 Task: Create a rule from the Agile list, Priority changed -> Complete task in the project AgileFalcon if Priority Cleared then Complete Task
Action: Mouse moved to (72, 528)
Screenshot: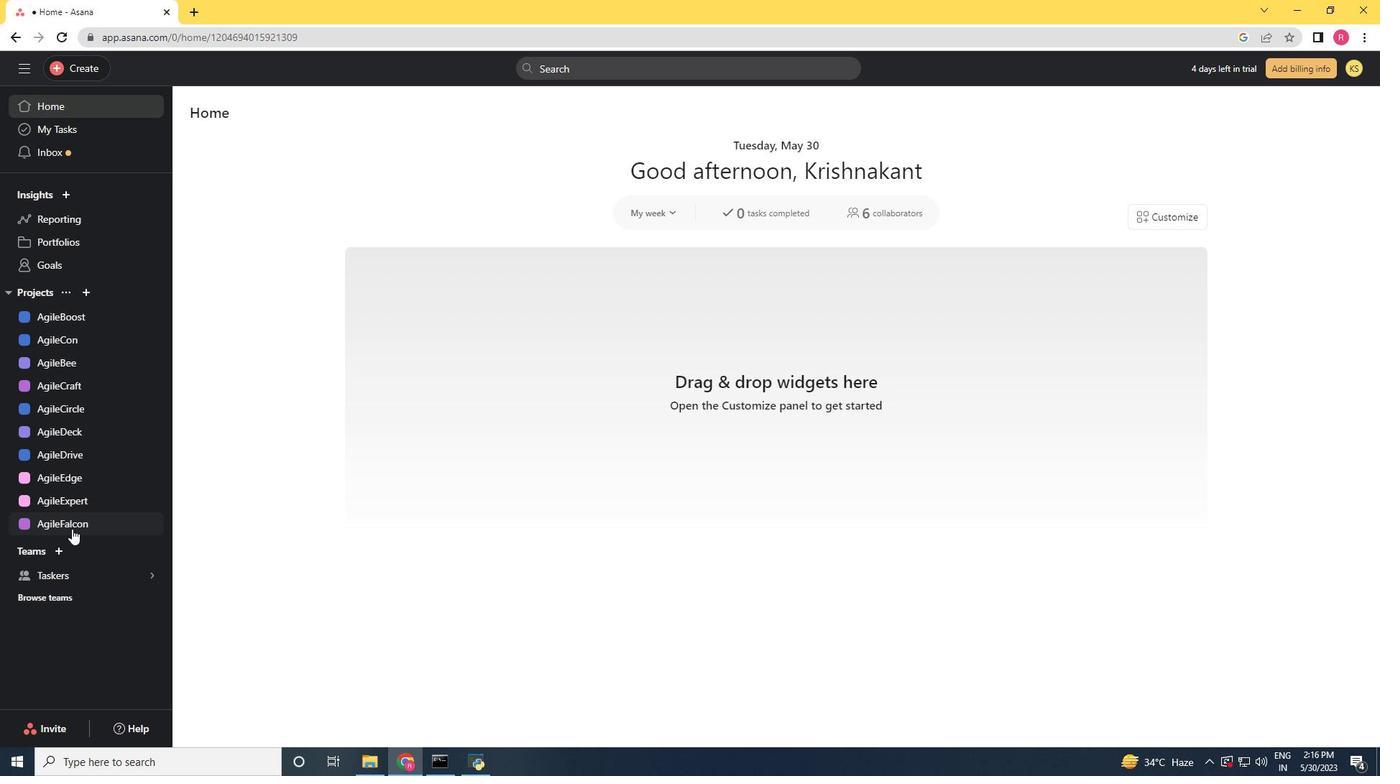 
Action: Mouse pressed left at (72, 528)
Screenshot: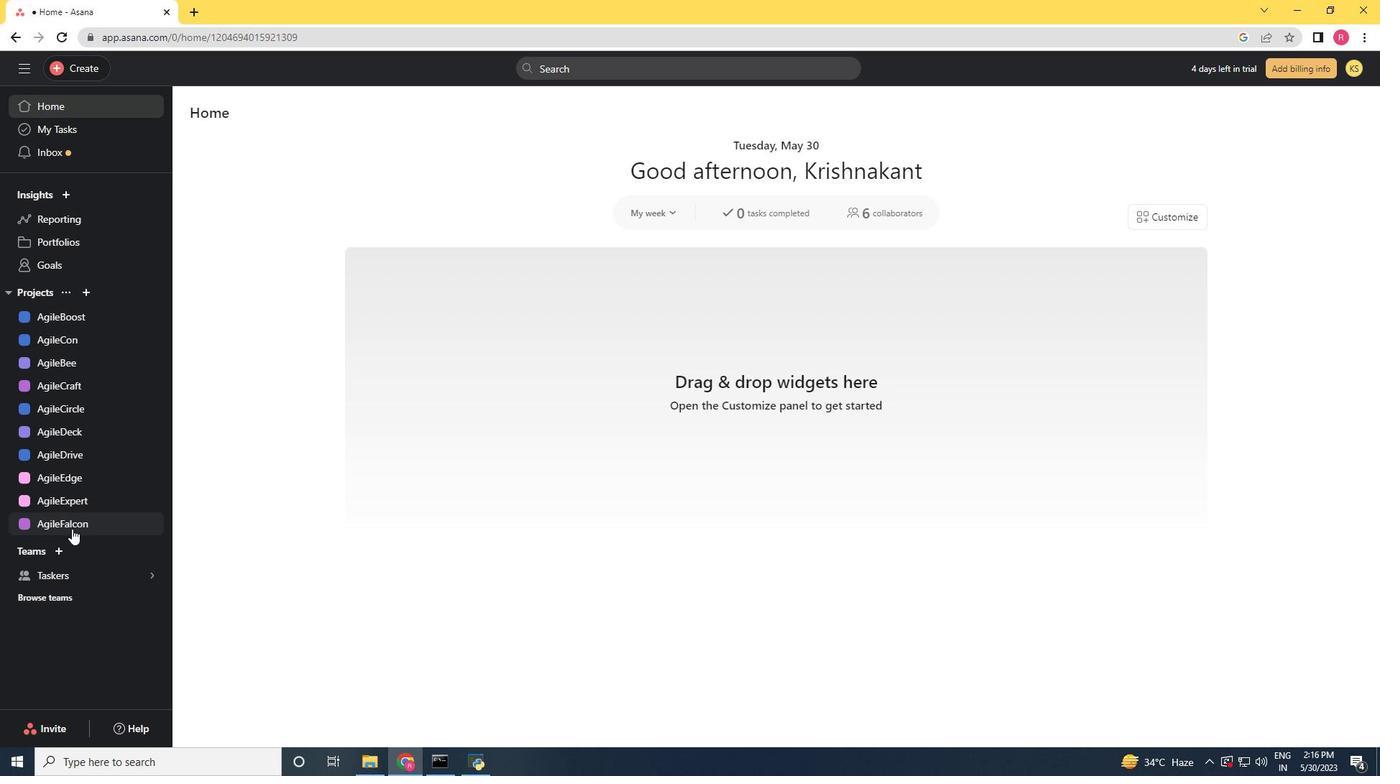 
Action: Mouse moved to (1330, 126)
Screenshot: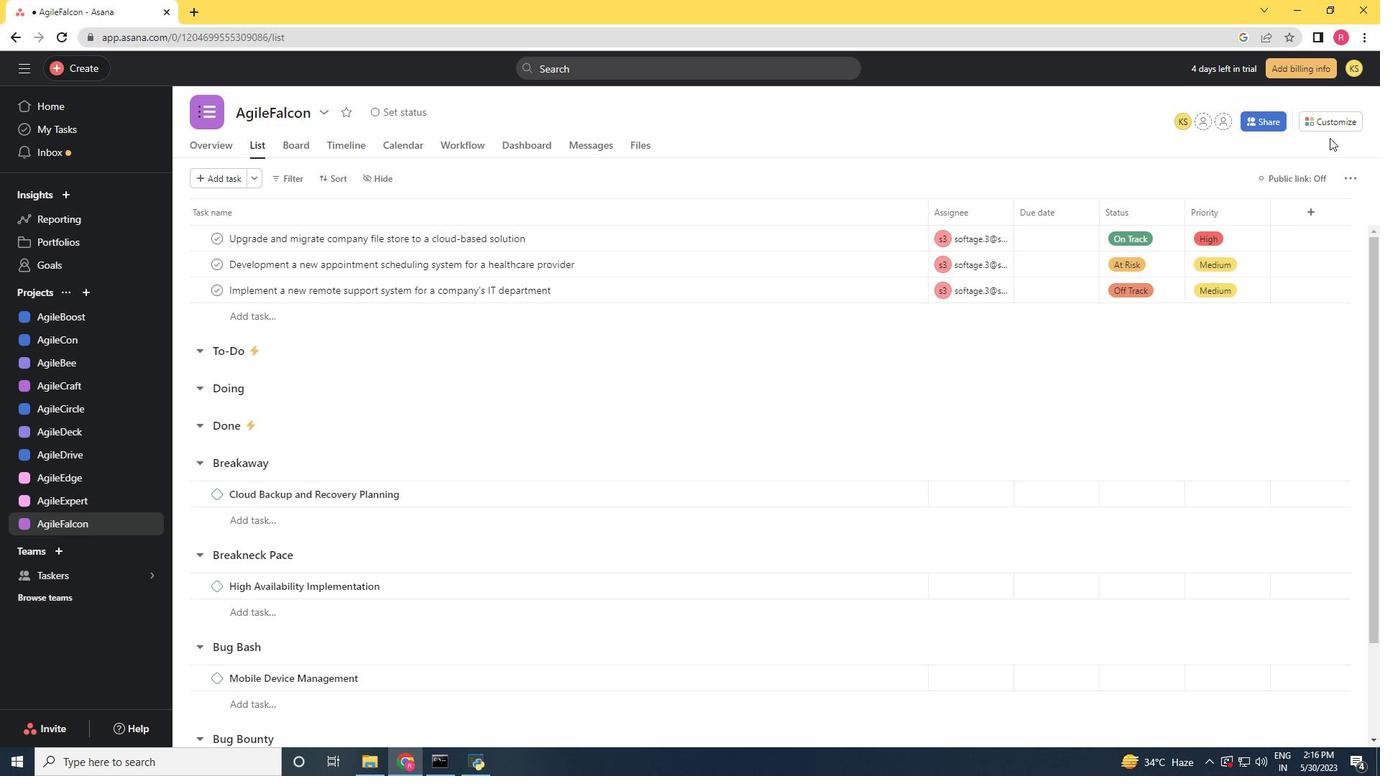 
Action: Mouse pressed left at (1330, 126)
Screenshot: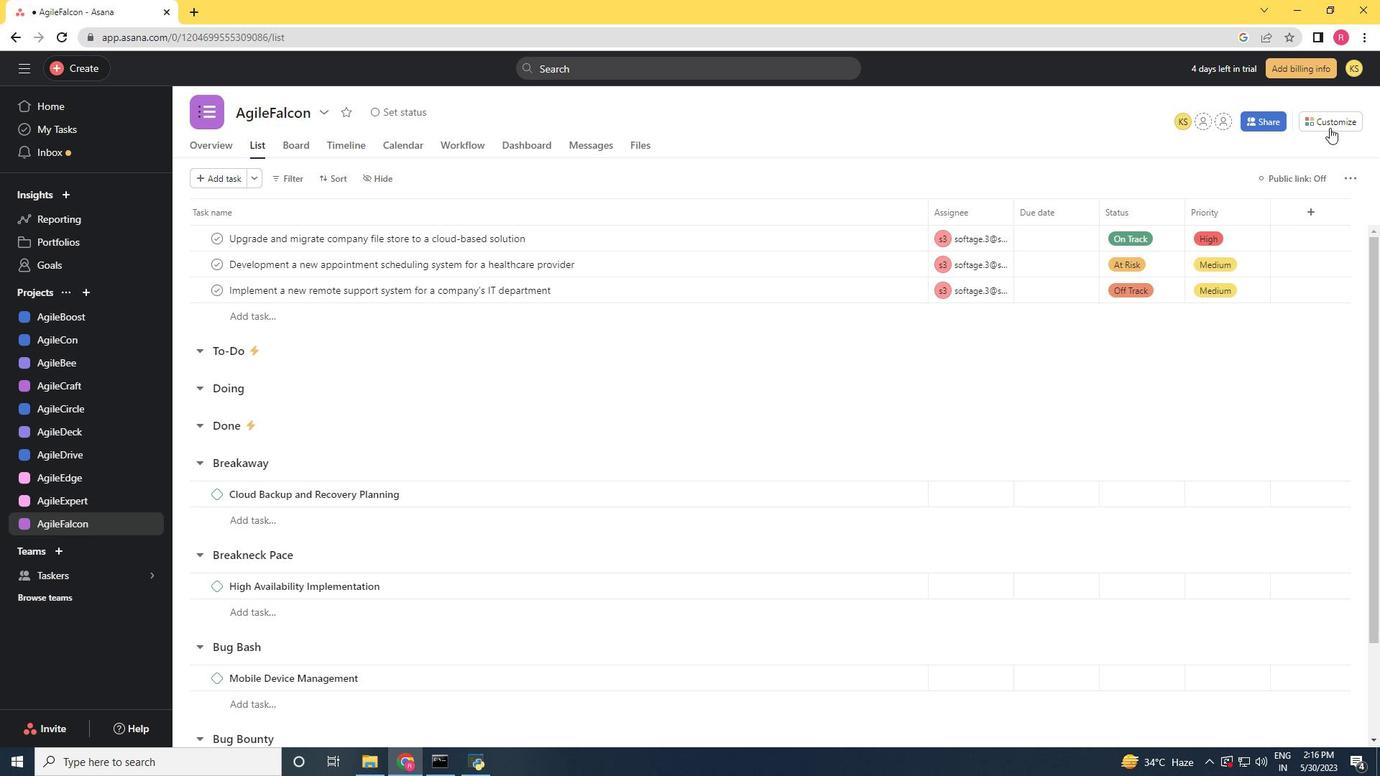 
Action: Mouse moved to (1087, 306)
Screenshot: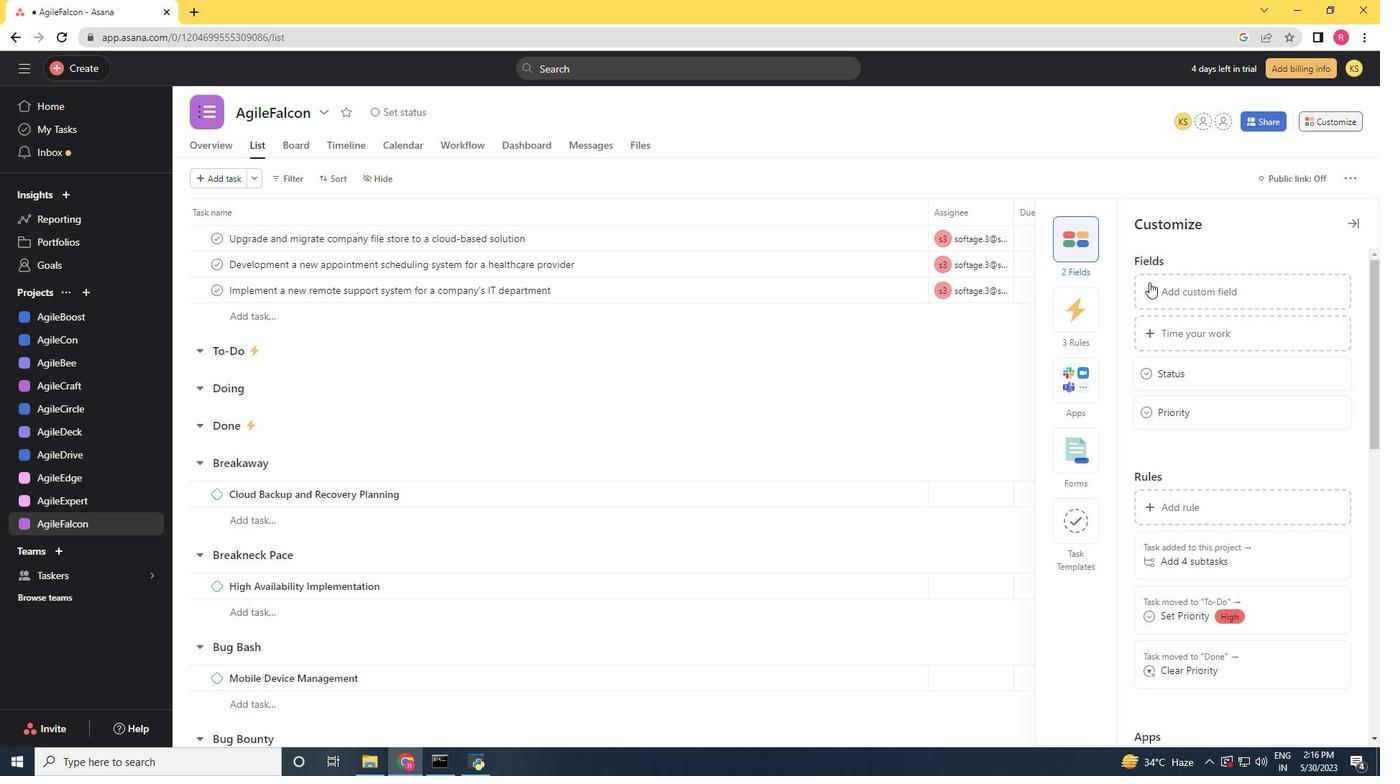 
Action: Mouse pressed left at (1087, 306)
Screenshot: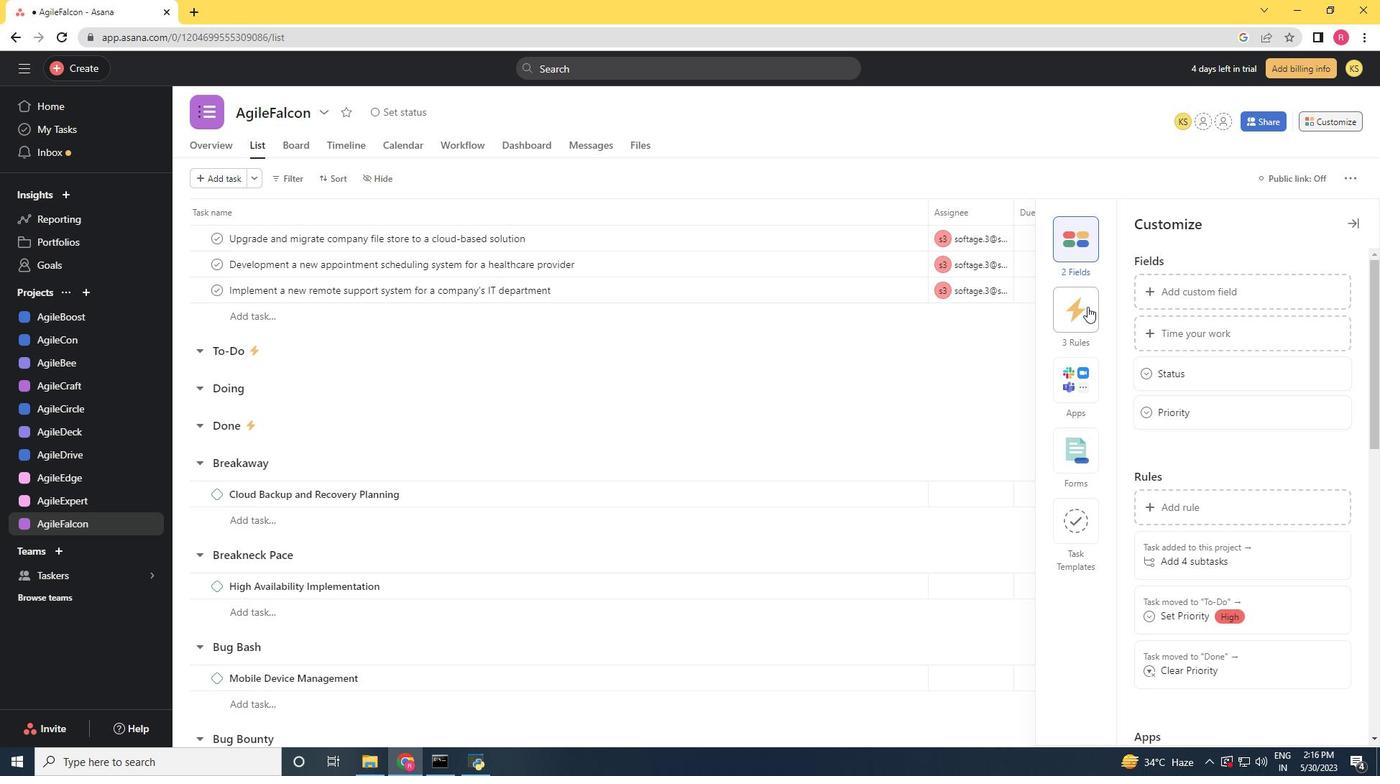 
Action: Mouse moved to (1153, 287)
Screenshot: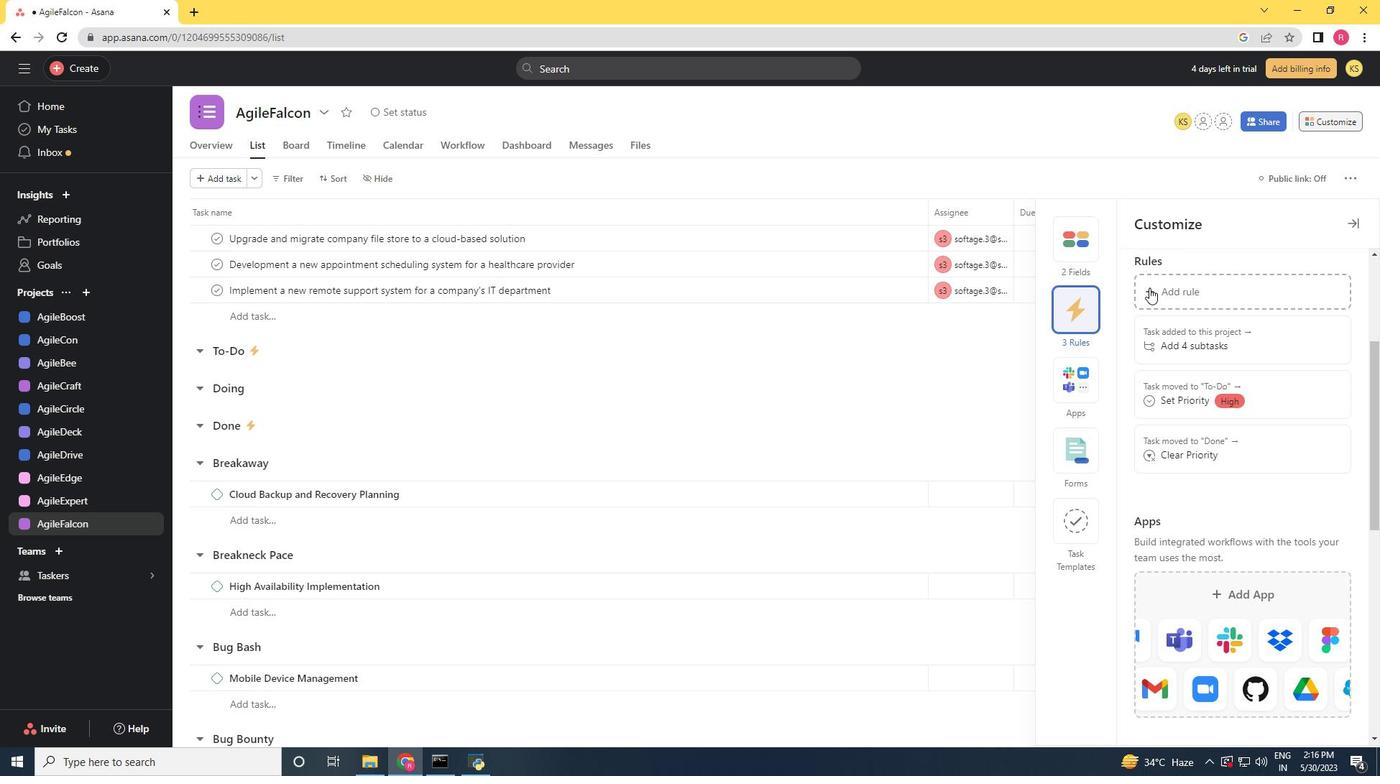 
Action: Mouse pressed left at (1153, 287)
Screenshot: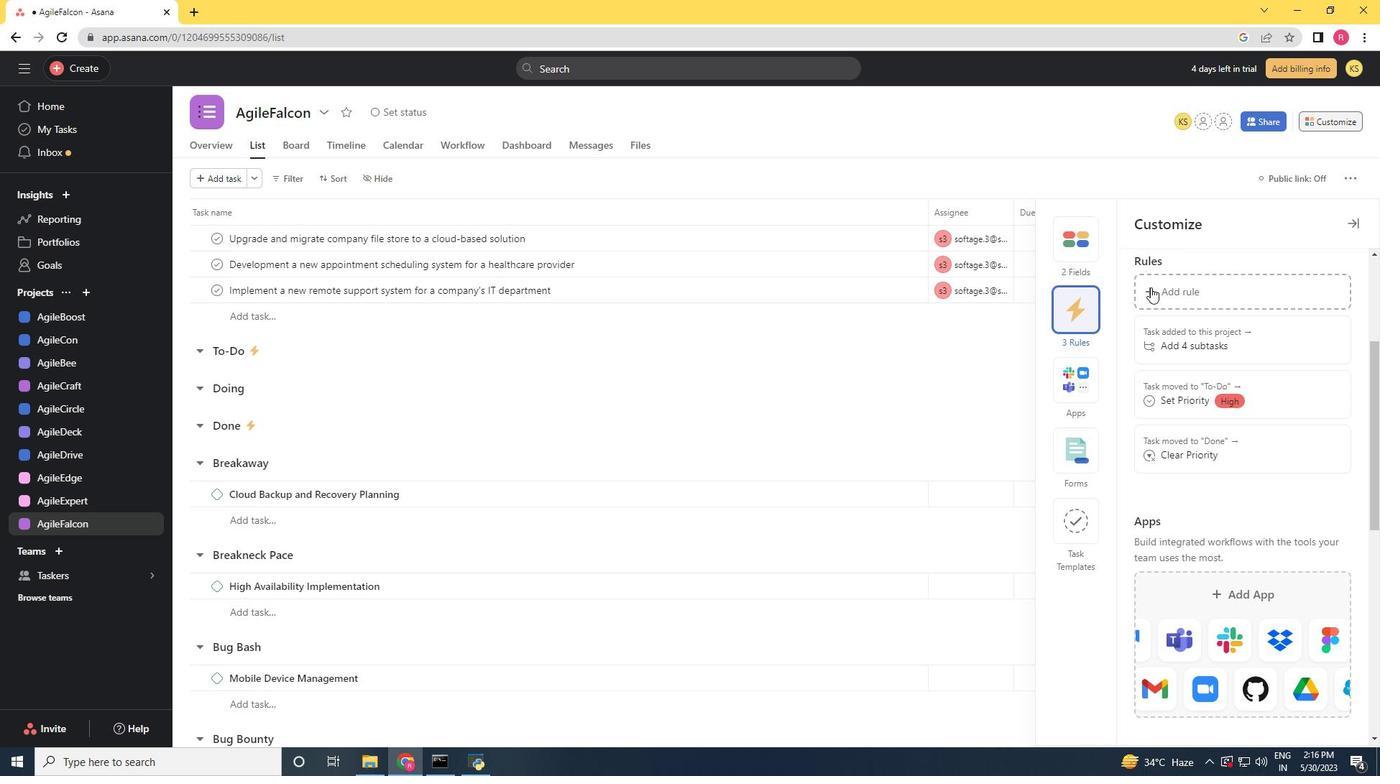 
Action: Mouse moved to (291, 219)
Screenshot: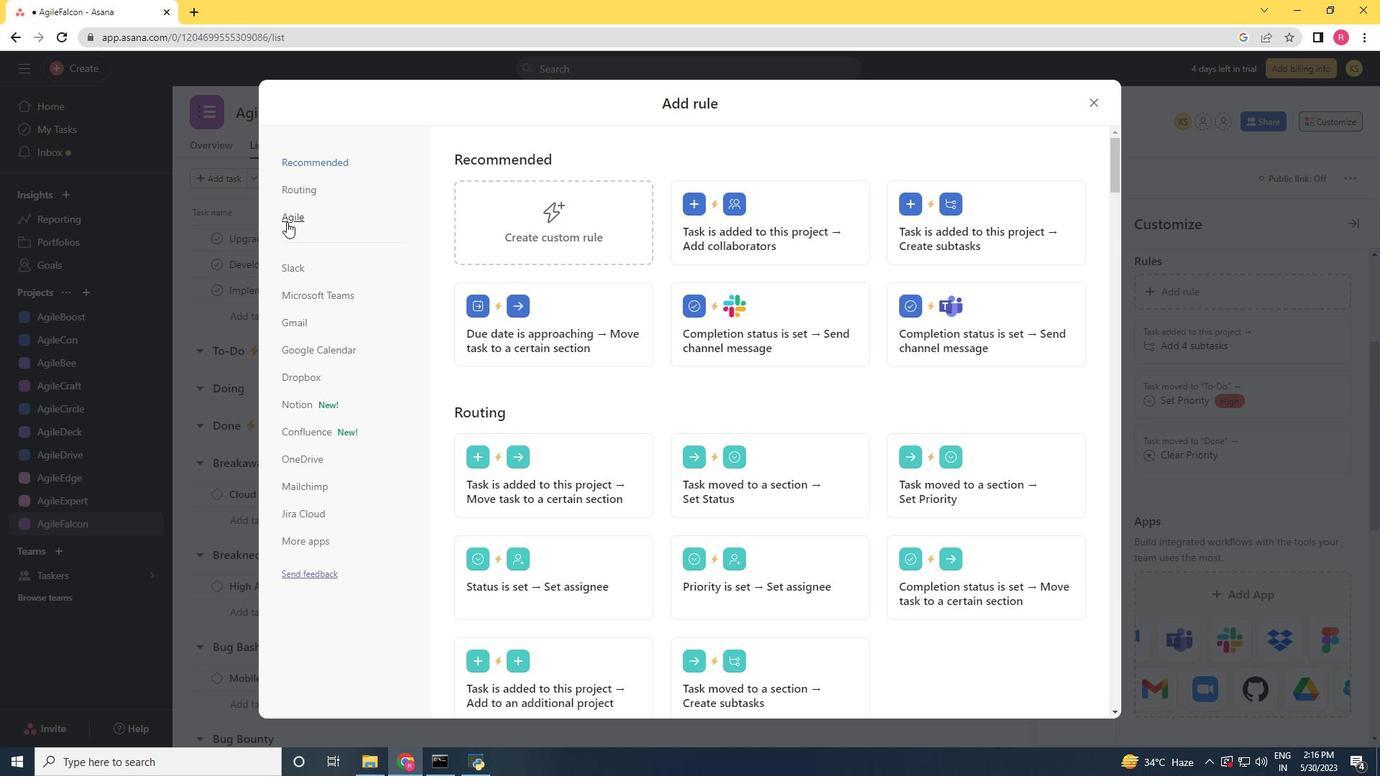 
Action: Mouse pressed left at (291, 219)
Screenshot: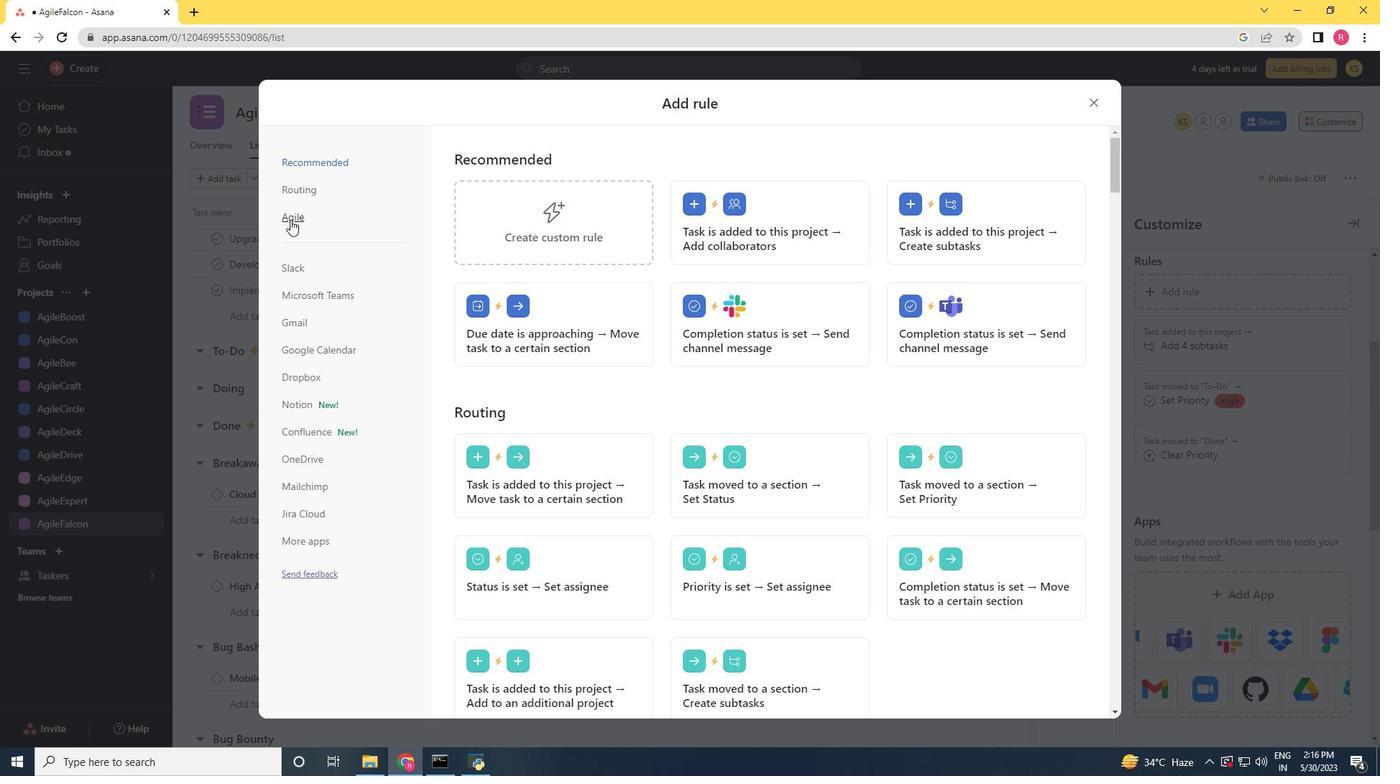 
Action: Mouse moved to (767, 255)
Screenshot: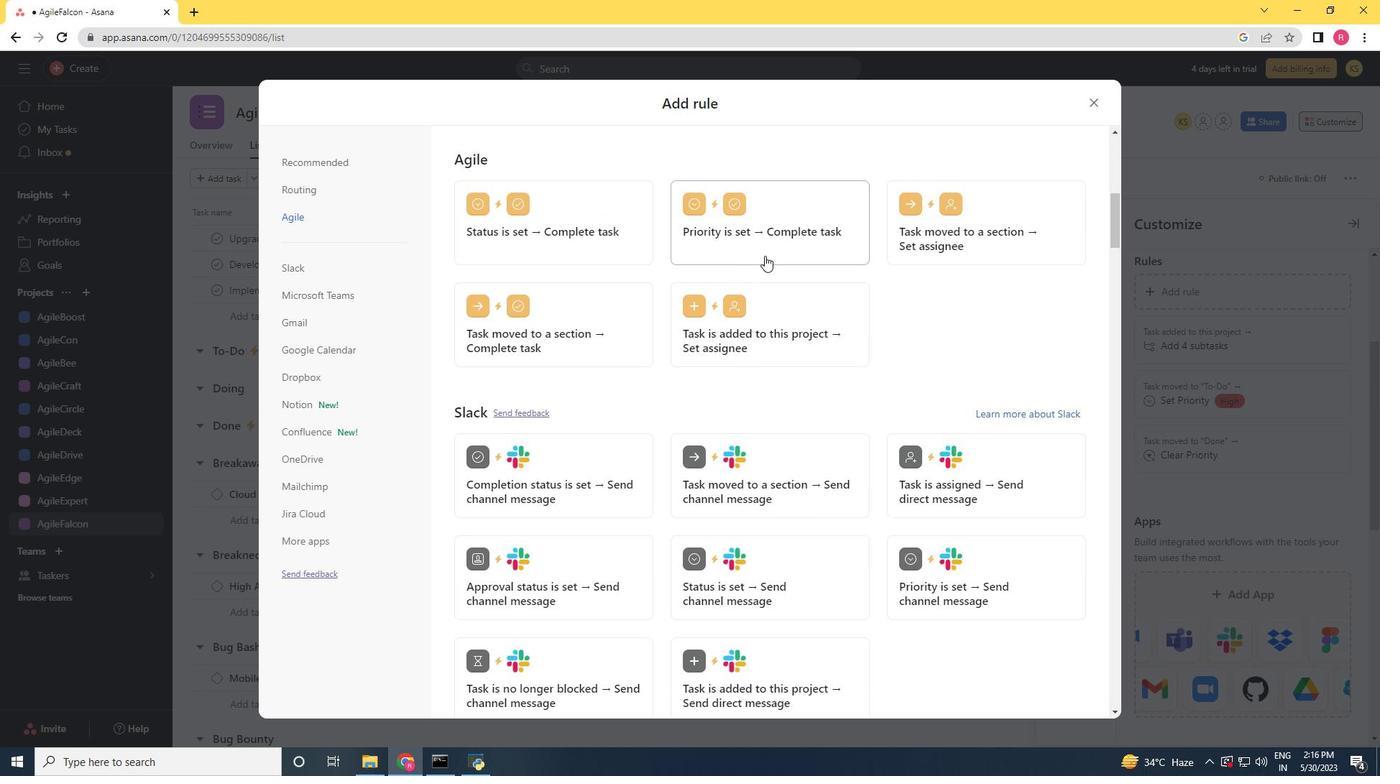 
Action: Mouse pressed left at (767, 255)
Screenshot: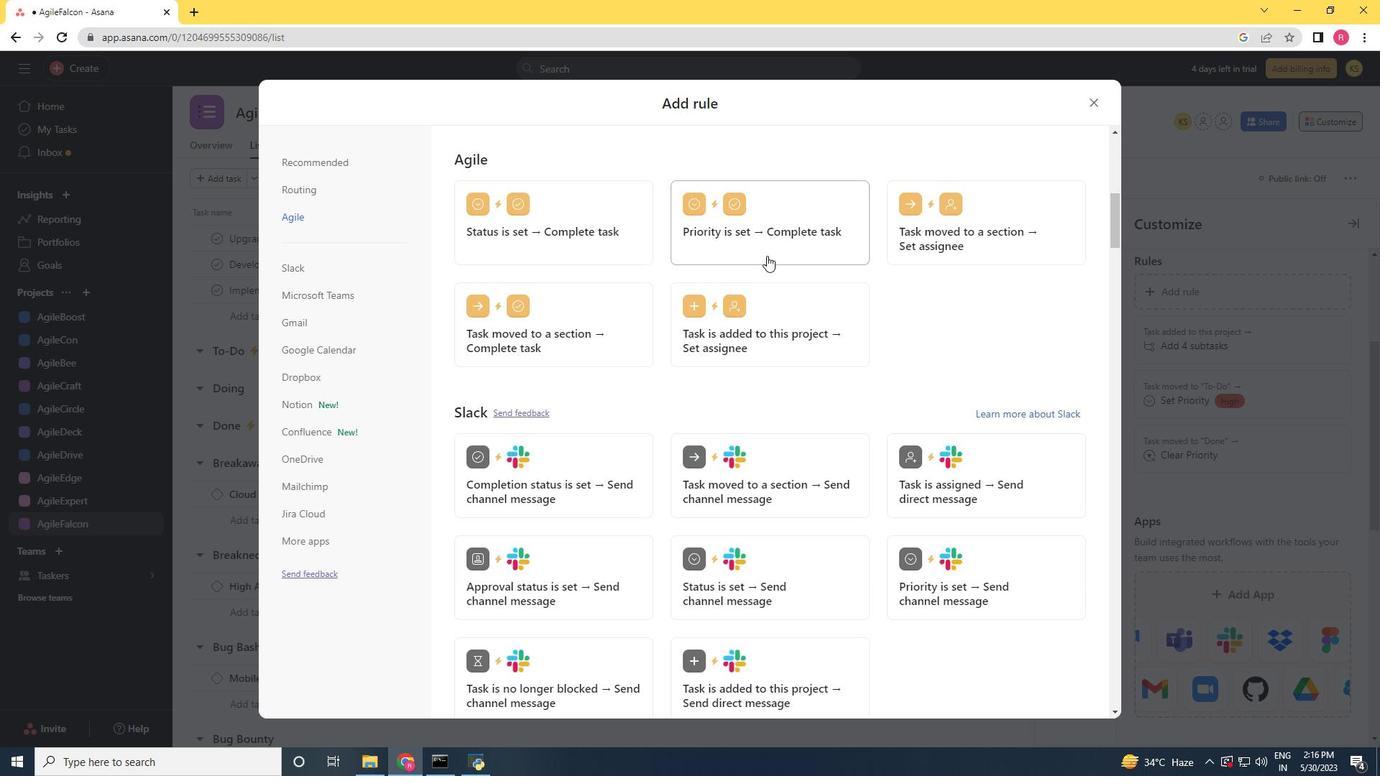 
Action: Mouse moved to (880, 248)
Screenshot: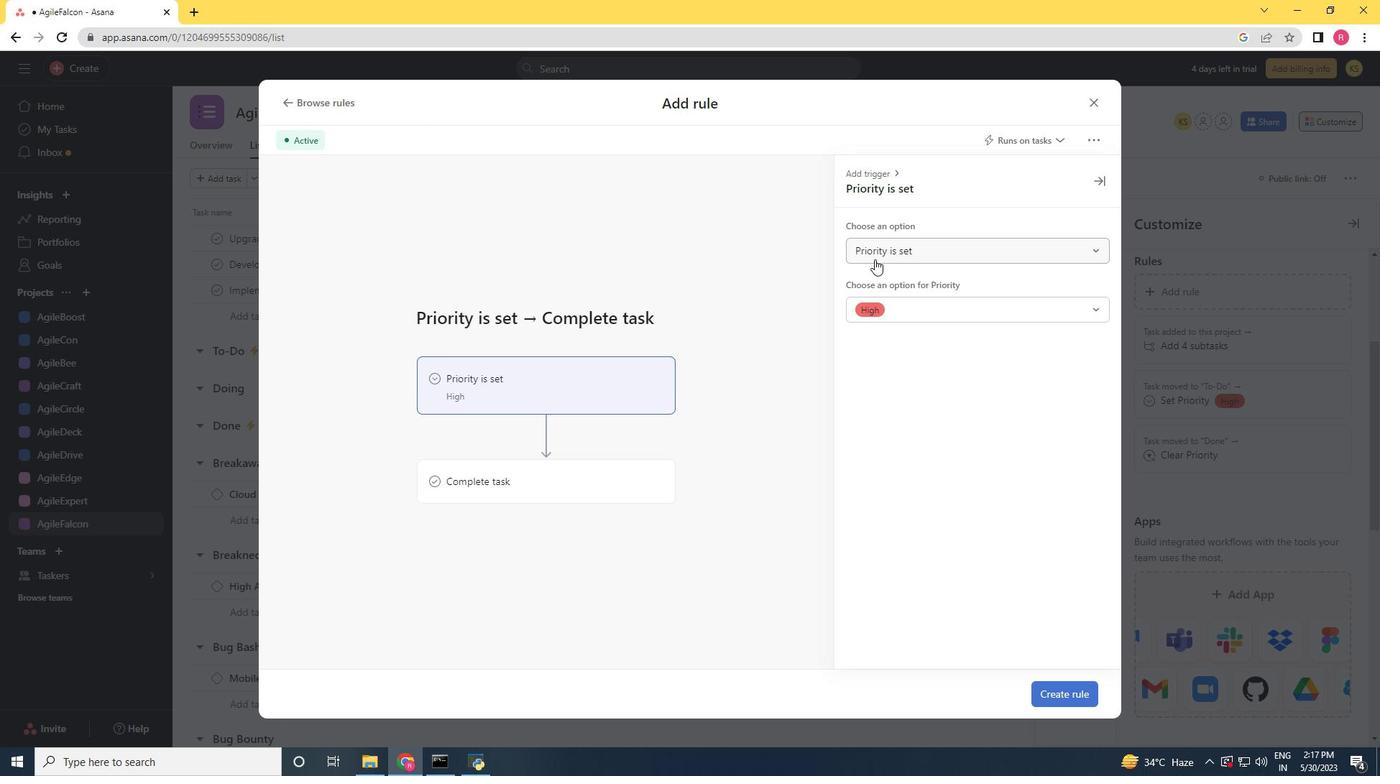 
Action: Mouse pressed left at (880, 248)
Screenshot: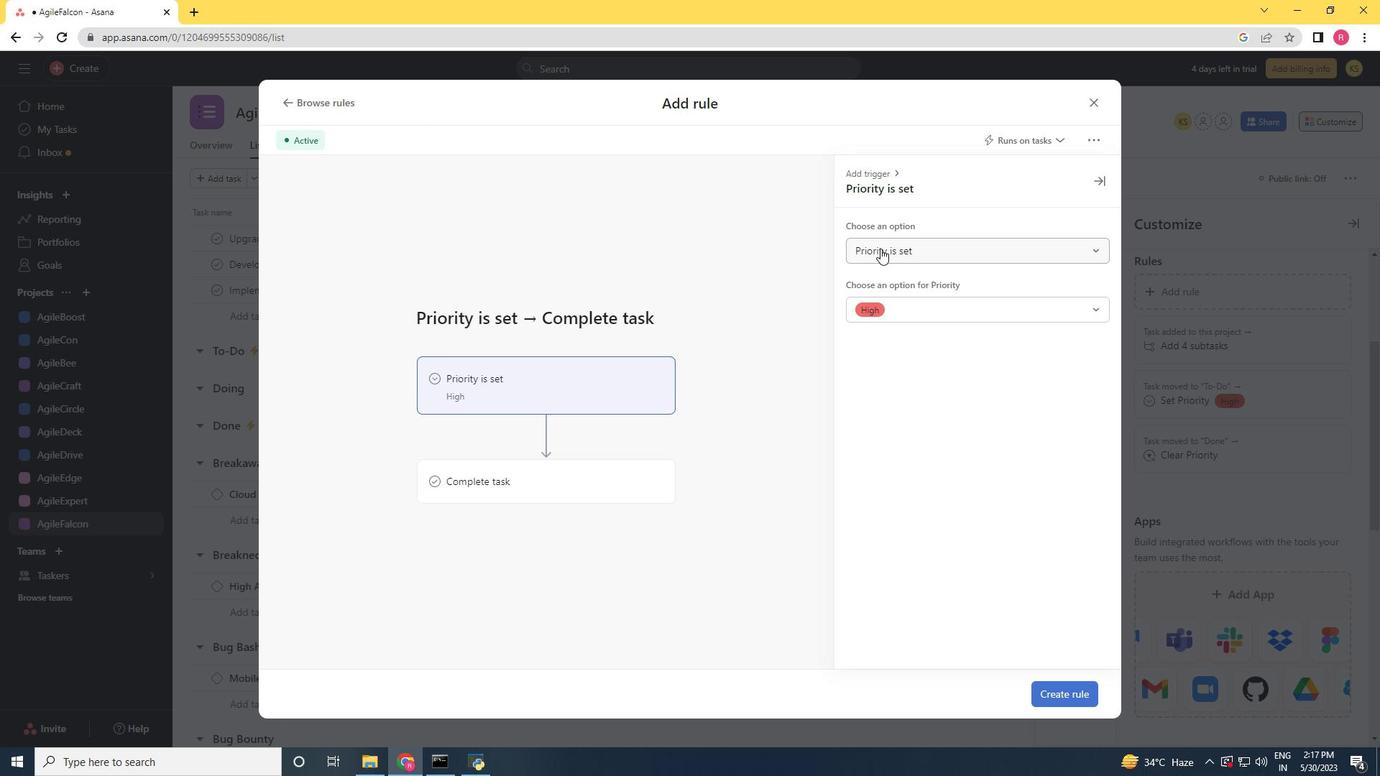 
Action: Mouse moved to (897, 303)
Screenshot: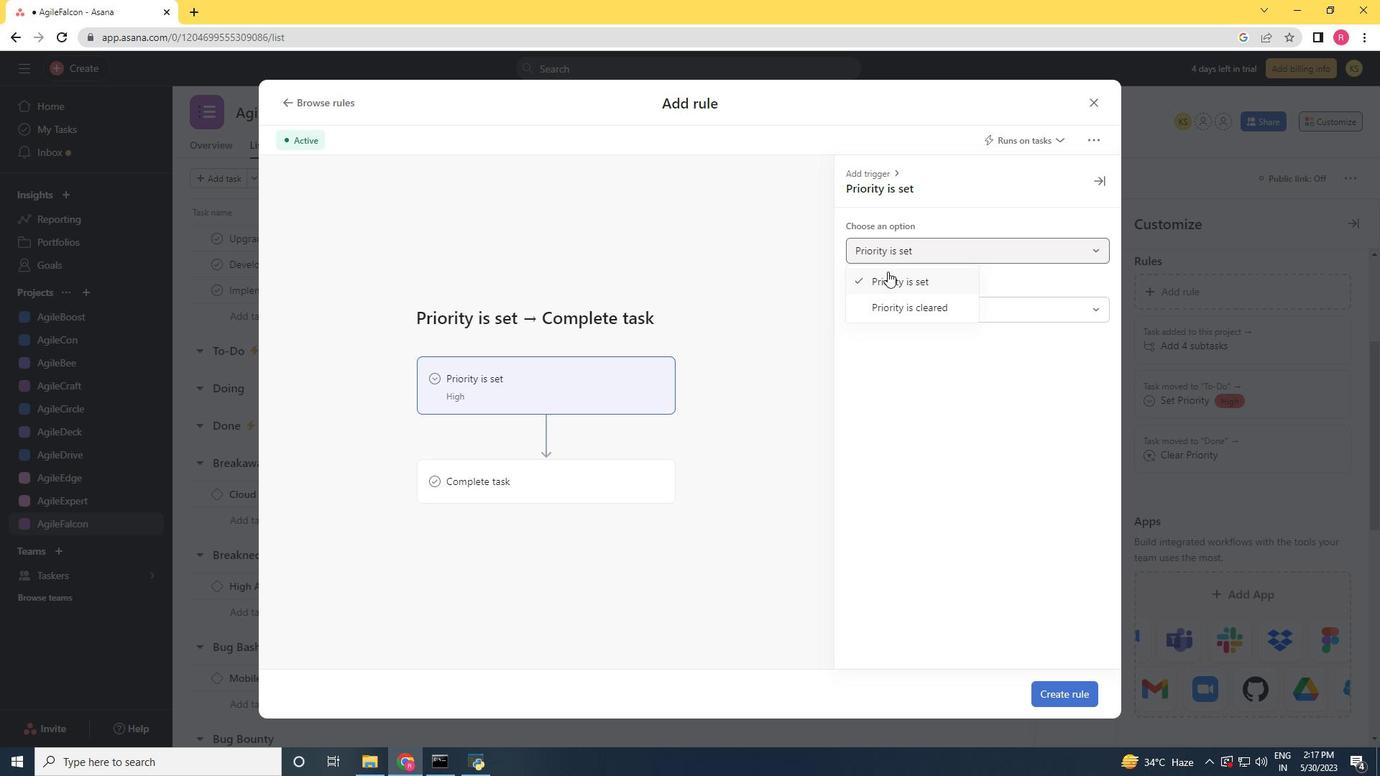 
Action: Mouse pressed left at (897, 303)
Screenshot: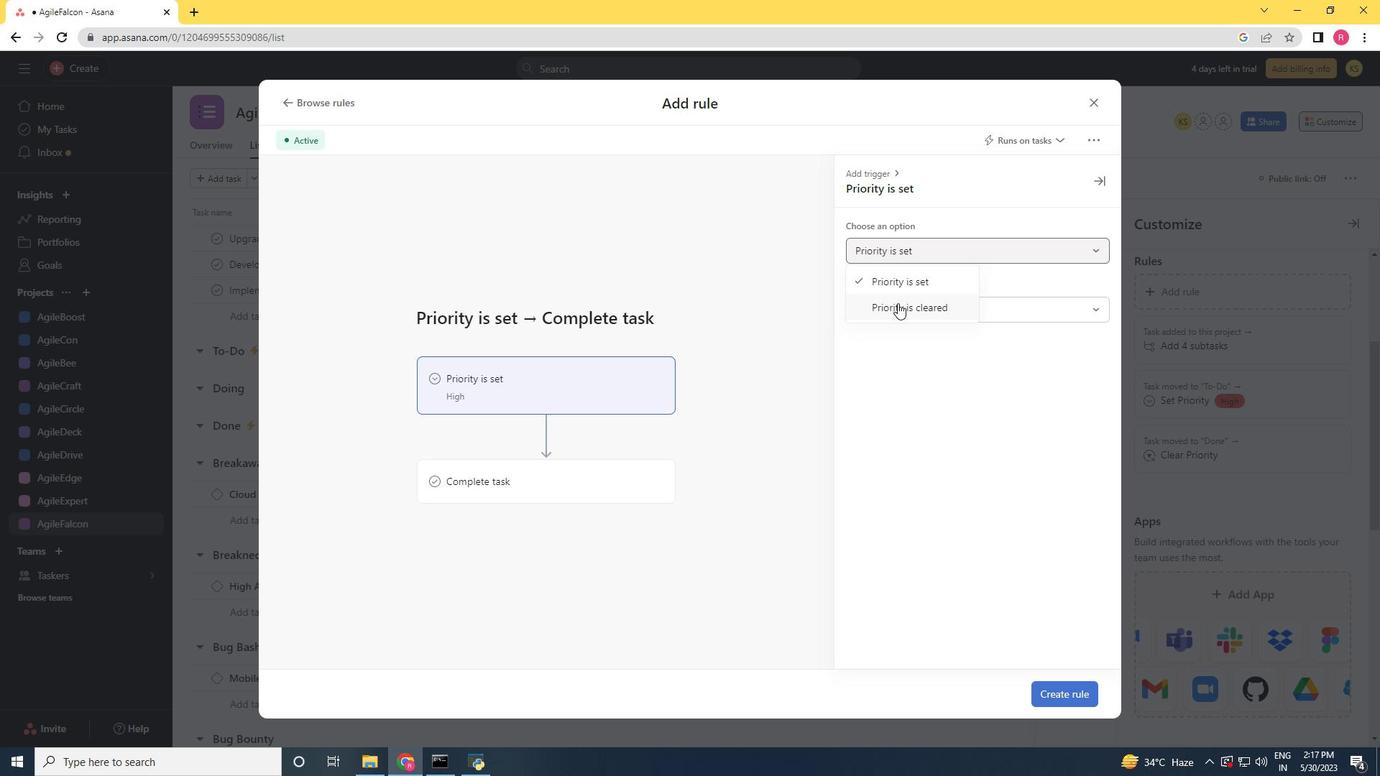 
Action: Mouse moved to (560, 479)
Screenshot: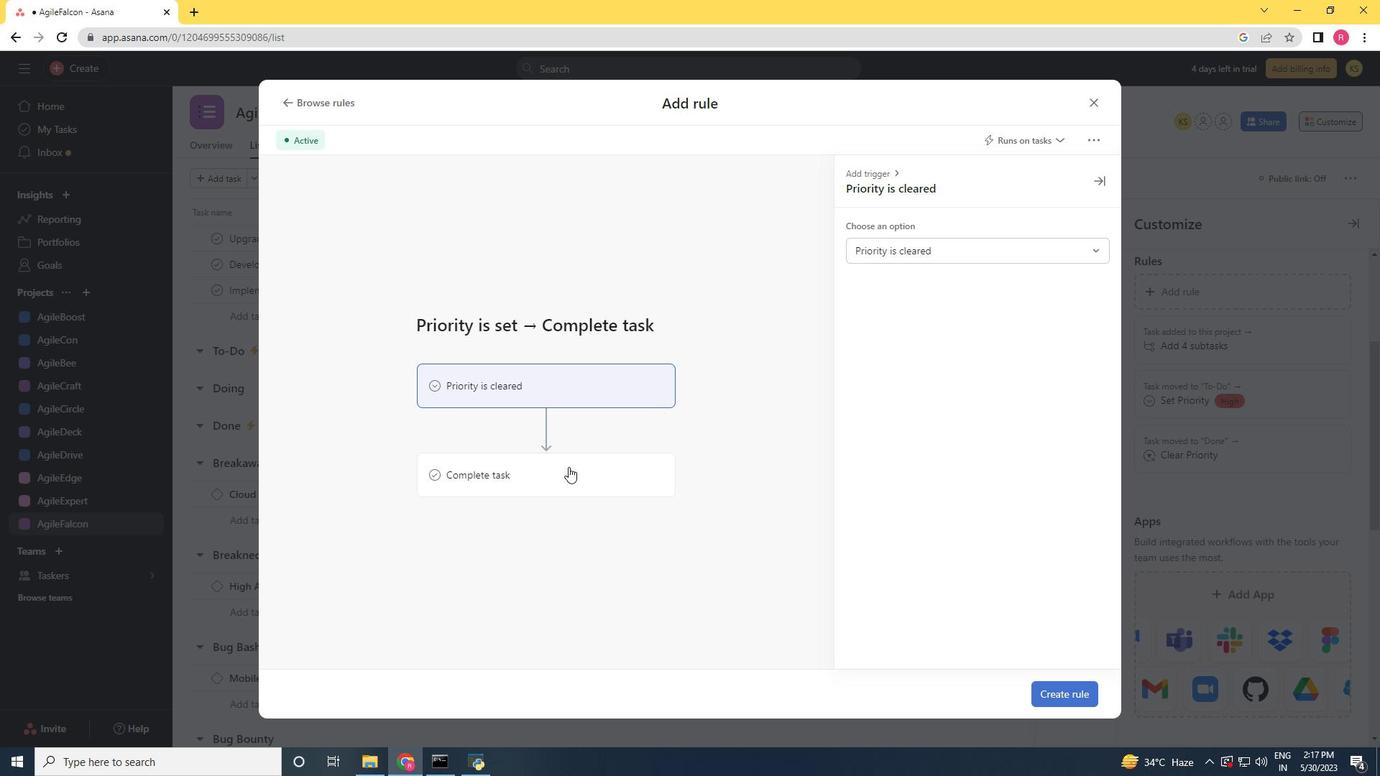 
Action: Mouse pressed left at (560, 479)
Screenshot: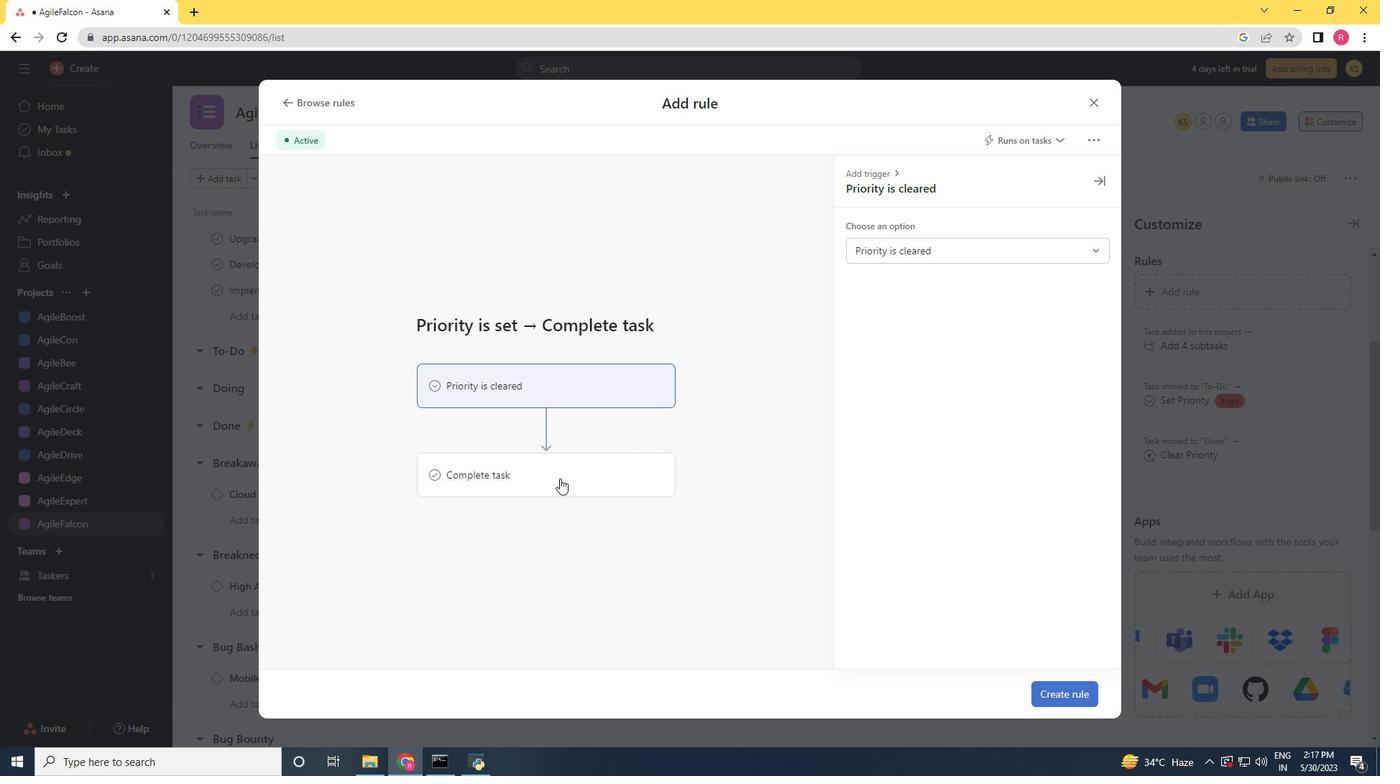 
Action: Mouse moved to (918, 259)
Screenshot: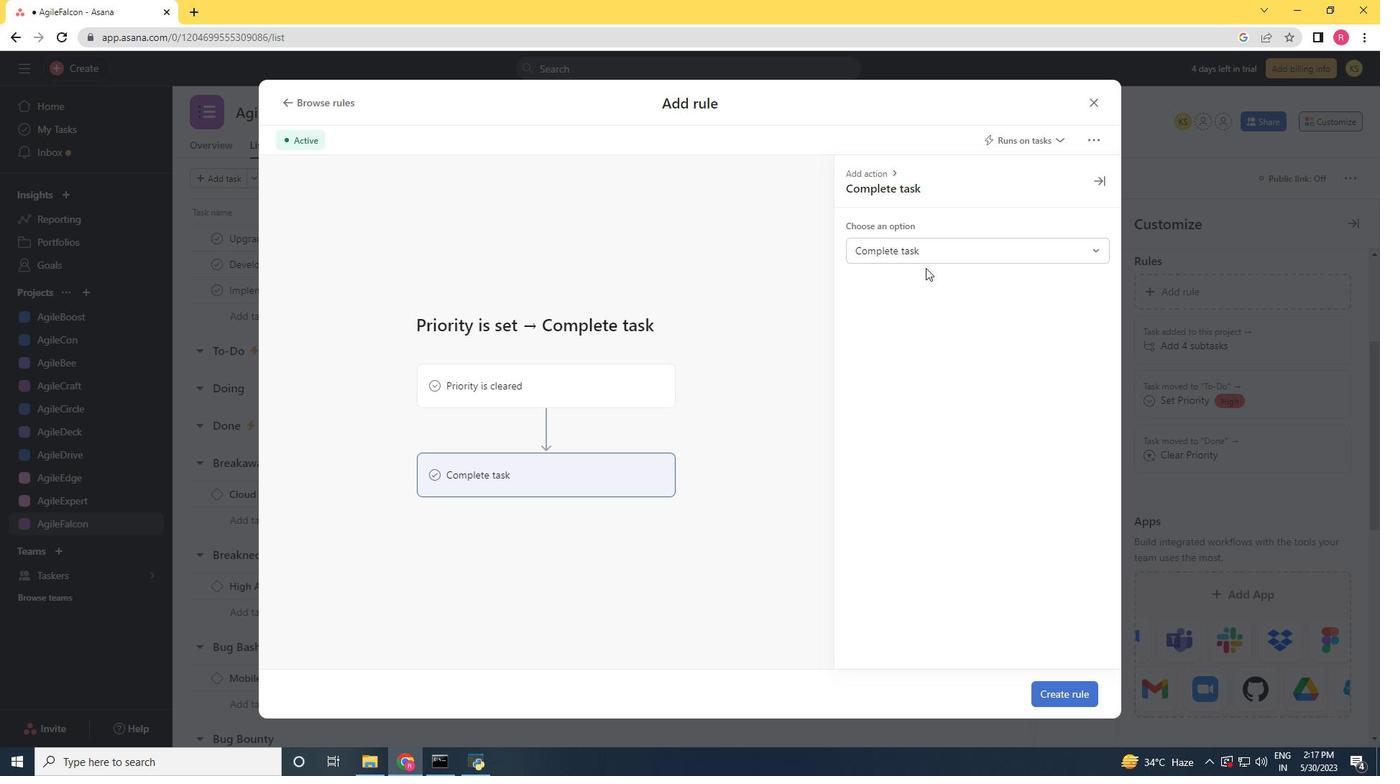 
Action: Mouse pressed left at (918, 259)
Screenshot: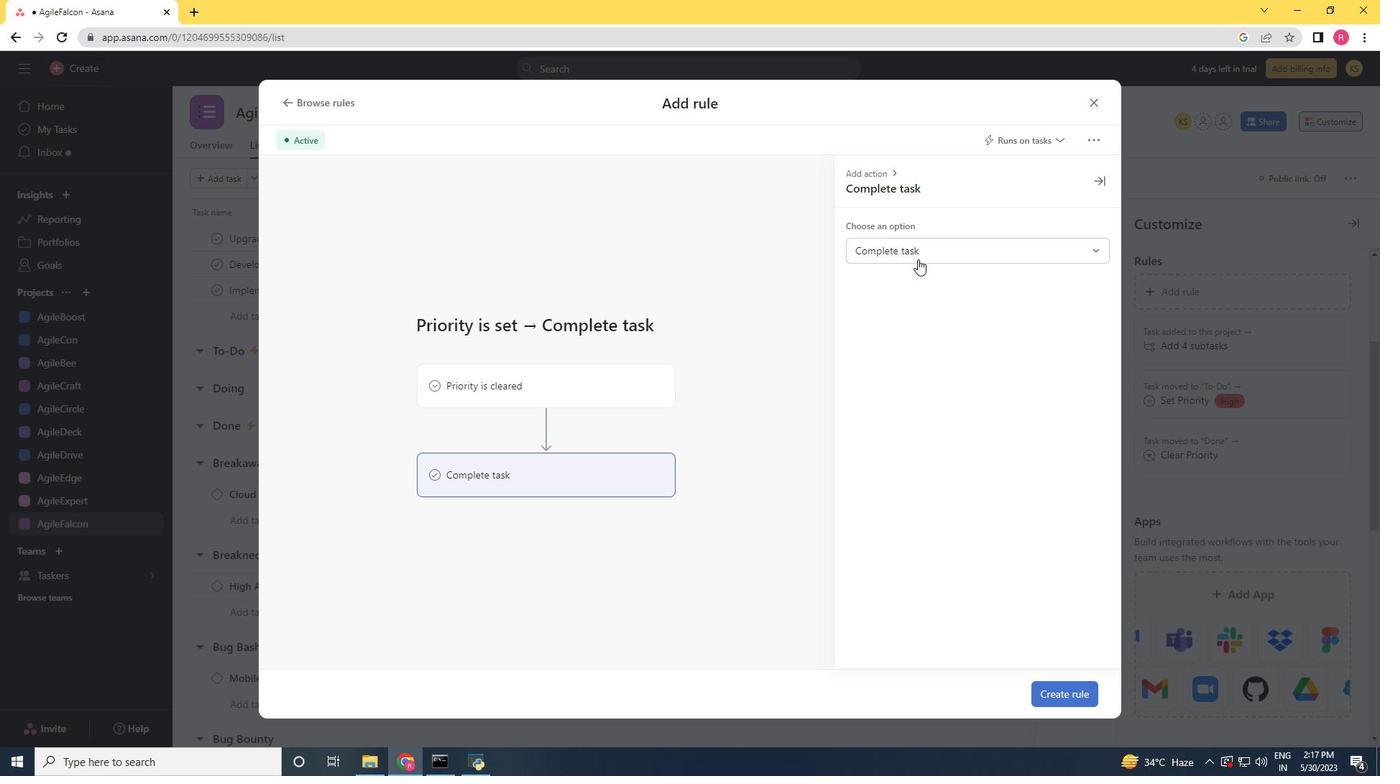 
Action: Mouse moved to (908, 288)
Screenshot: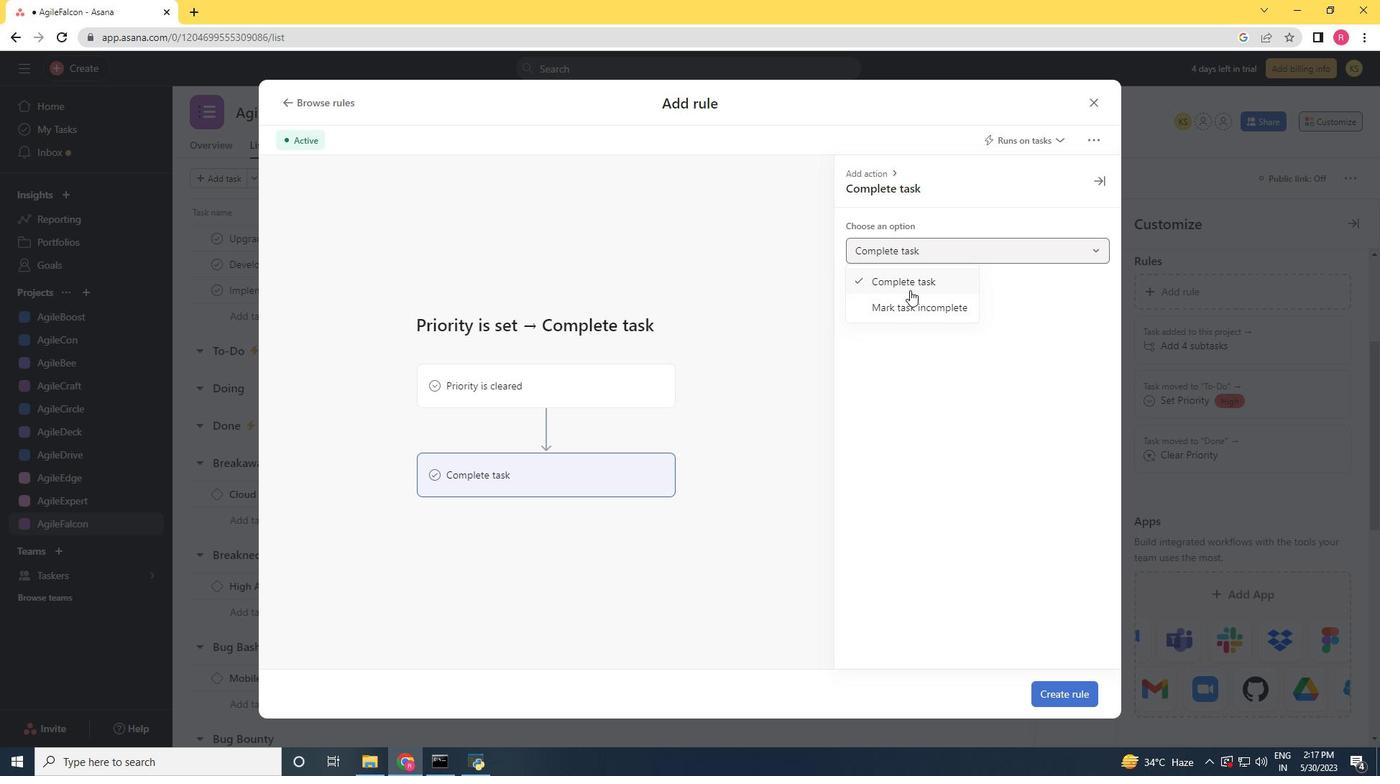 
Action: Mouse pressed left at (908, 288)
Screenshot: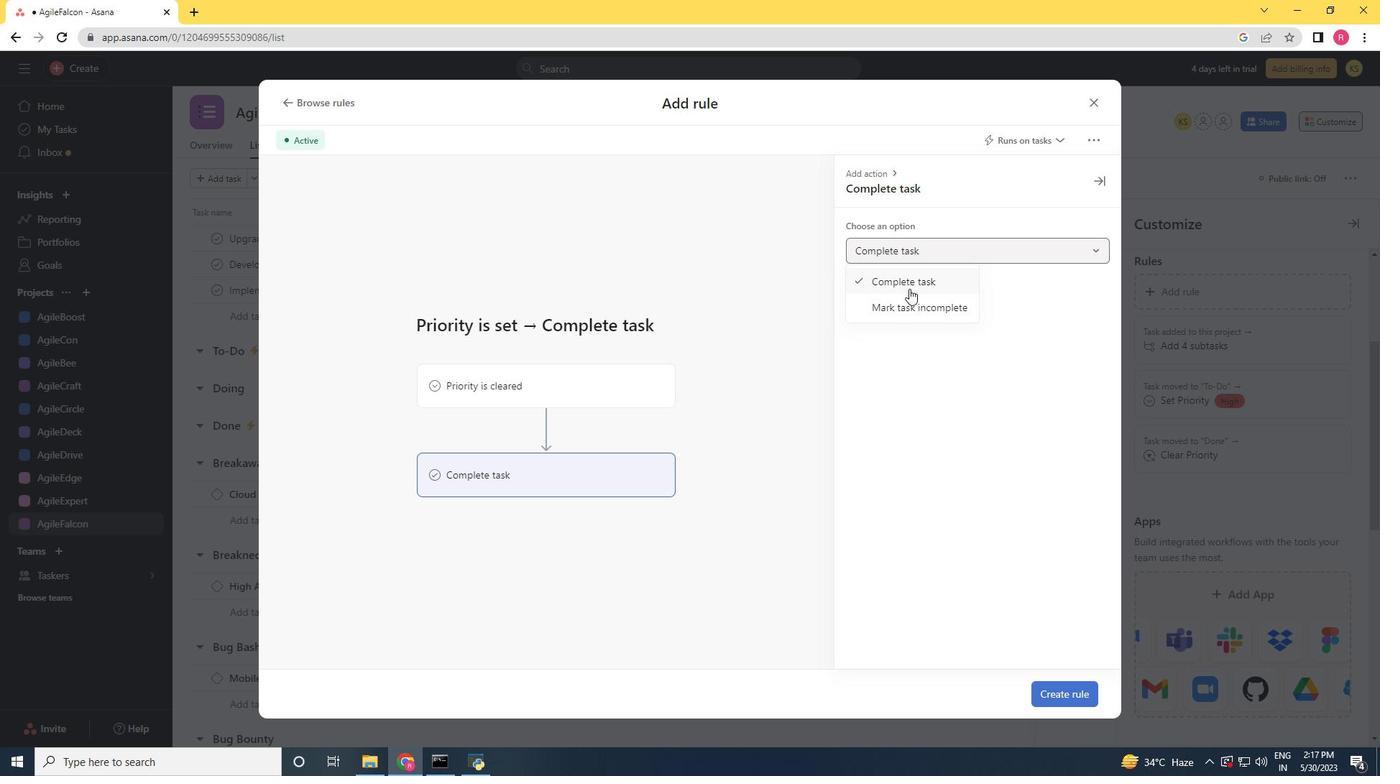 
Action: Mouse moved to (1073, 695)
Screenshot: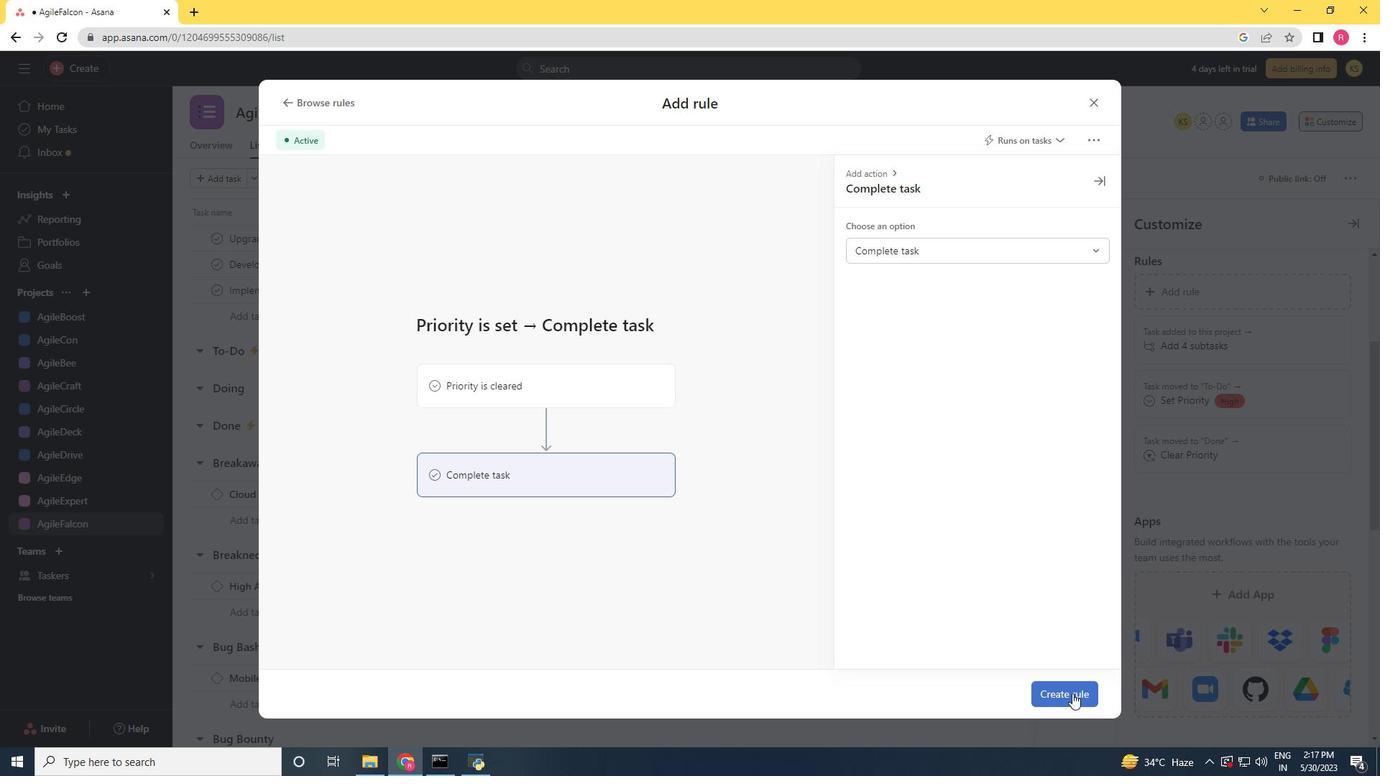 
Action: Mouse pressed left at (1073, 695)
Screenshot: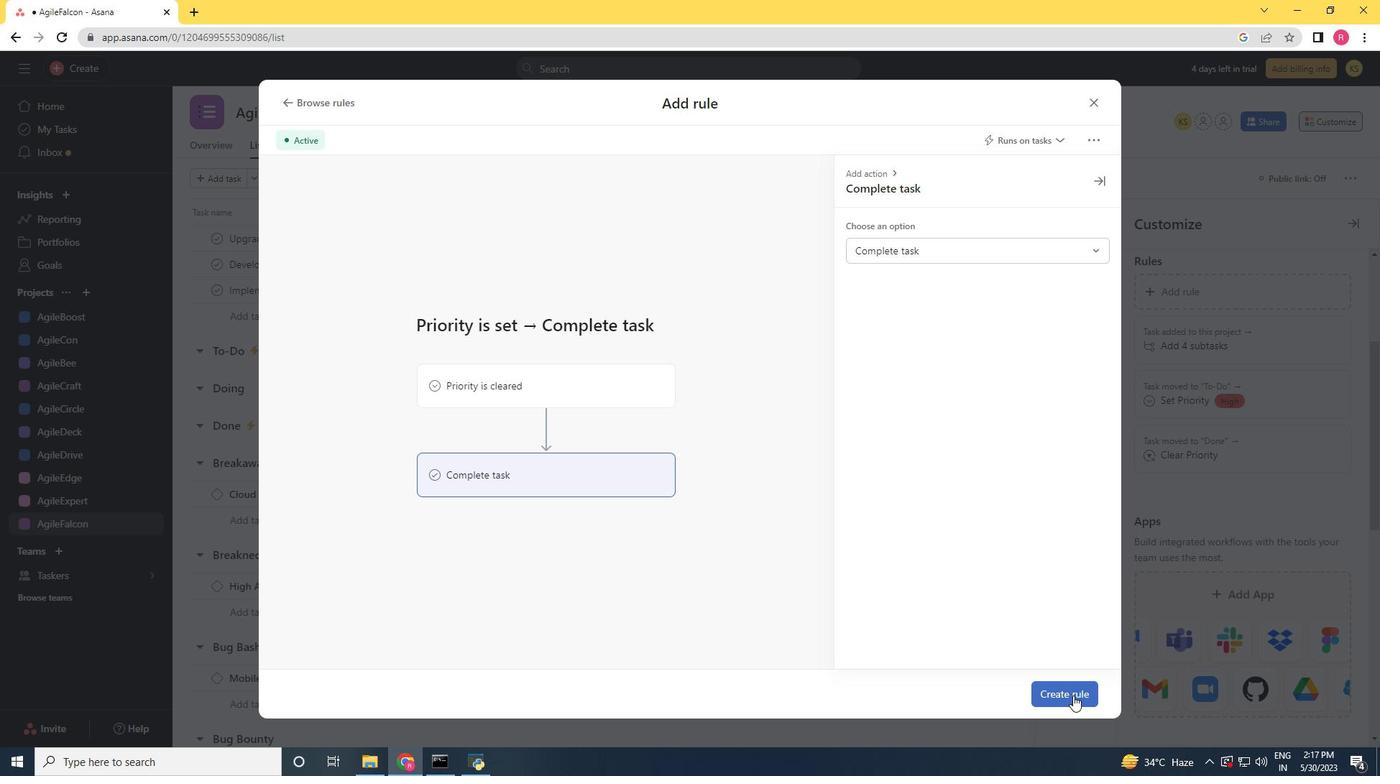 
